 Task: Create a due date automation when advanced on, 2 days after a card is due add content with a name ending with resume at 11:00 AM.
Action: Mouse moved to (1036, 88)
Screenshot: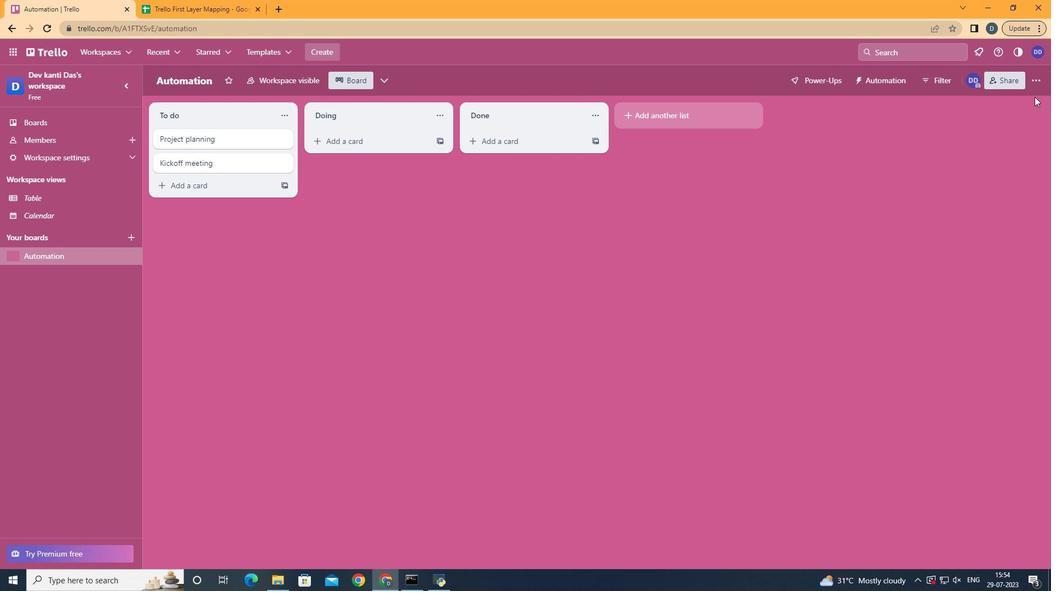 
Action: Mouse pressed left at (1036, 88)
Screenshot: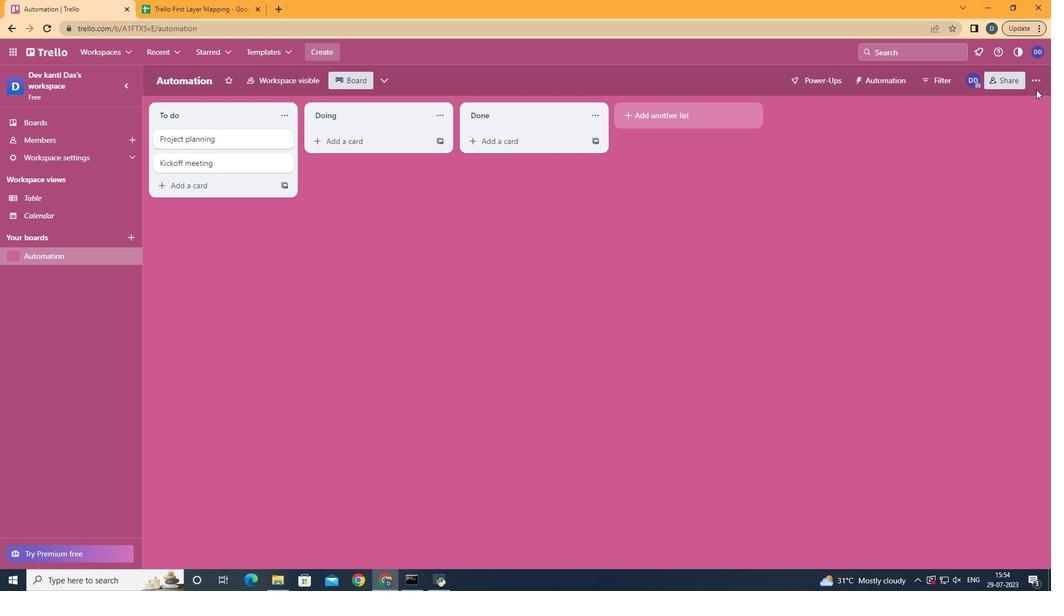 
Action: Mouse moved to (941, 225)
Screenshot: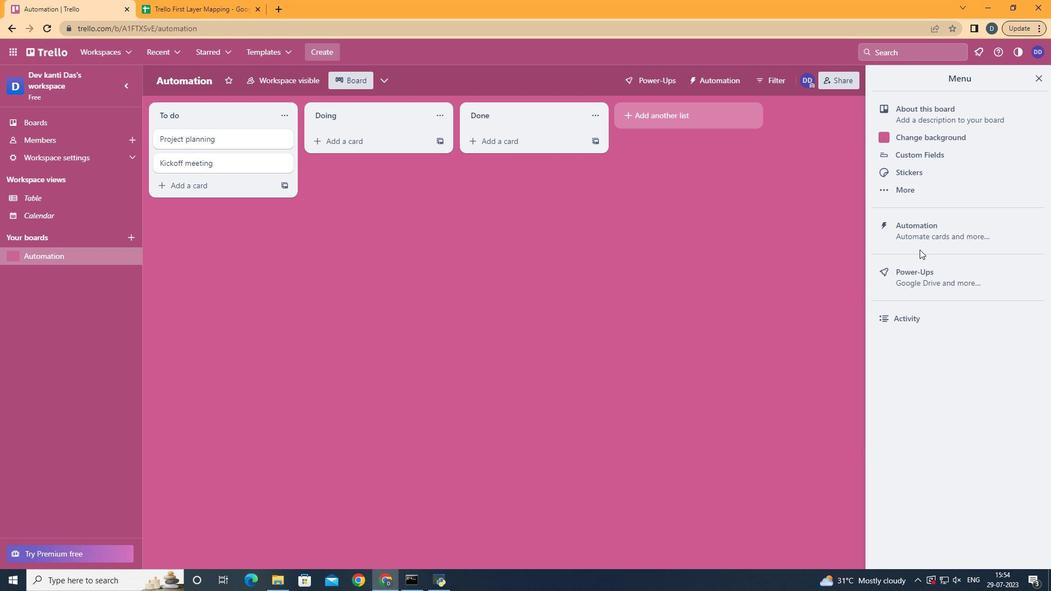
Action: Mouse pressed left at (941, 225)
Screenshot: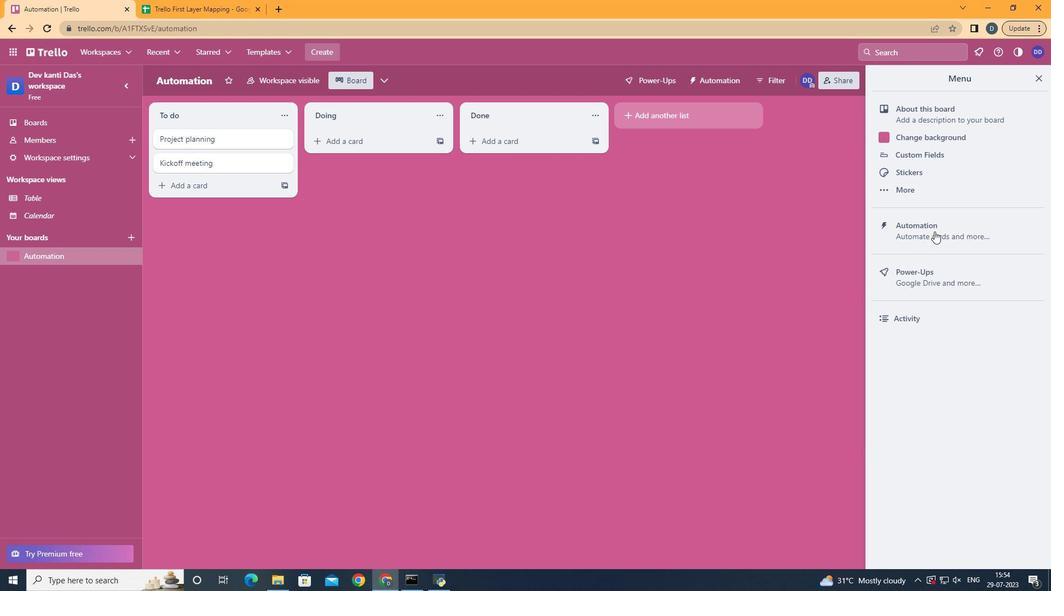 
Action: Mouse moved to (197, 220)
Screenshot: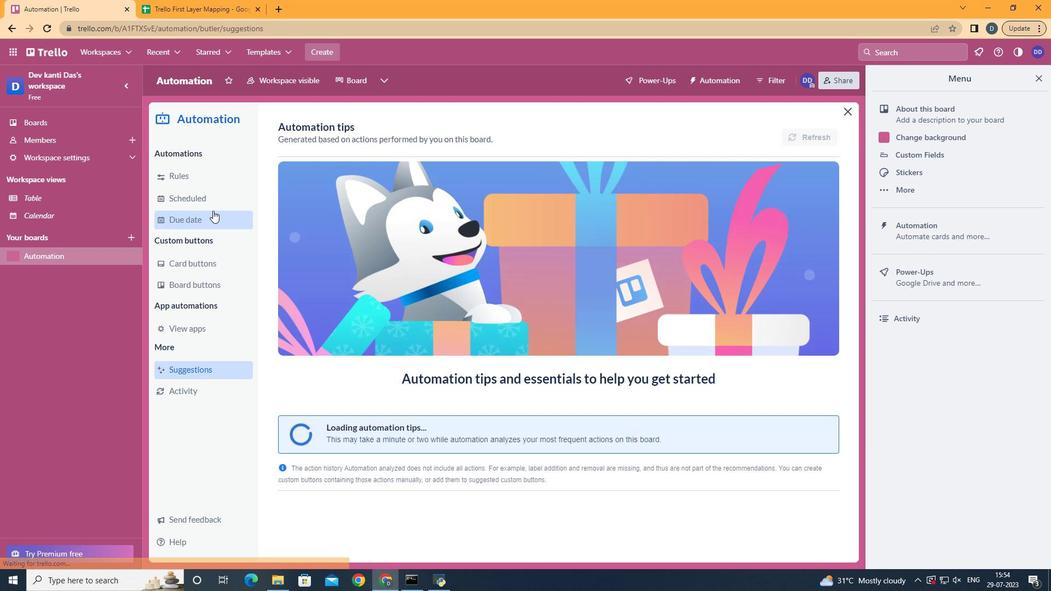 
Action: Mouse pressed left at (197, 220)
Screenshot: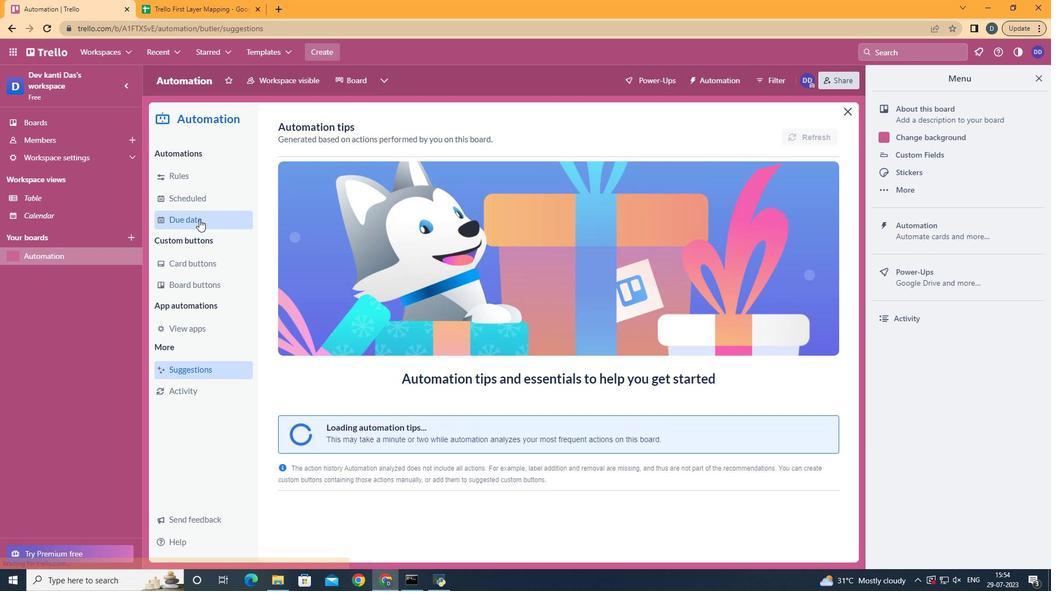 
Action: Mouse moved to (763, 131)
Screenshot: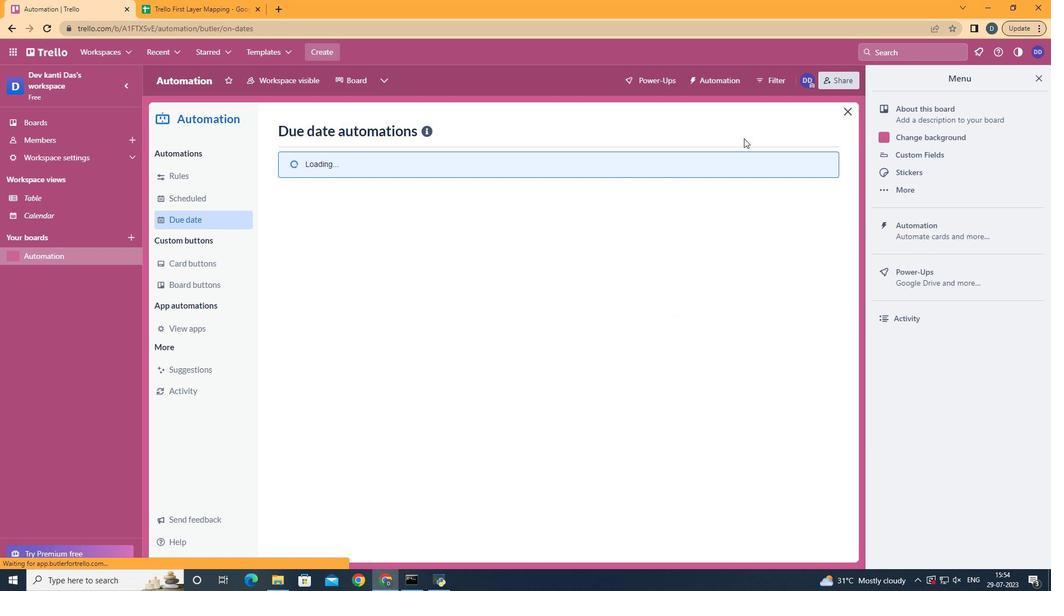 
Action: Mouse pressed left at (763, 131)
Screenshot: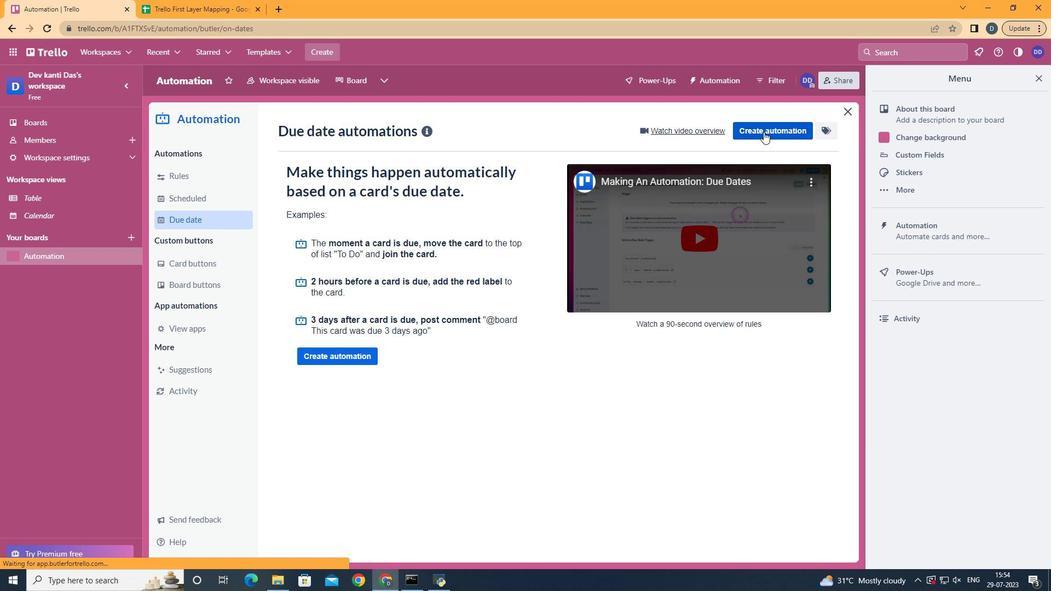 
Action: Mouse moved to (549, 246)
Screenshot: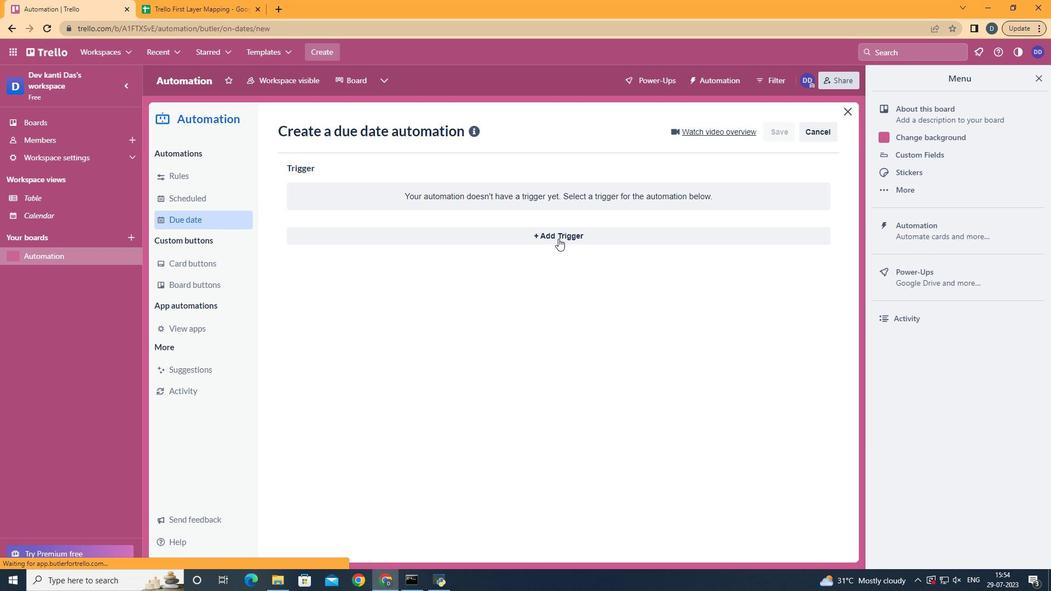 
Action: Mouse pressed left at (549, 246)
Screenshot: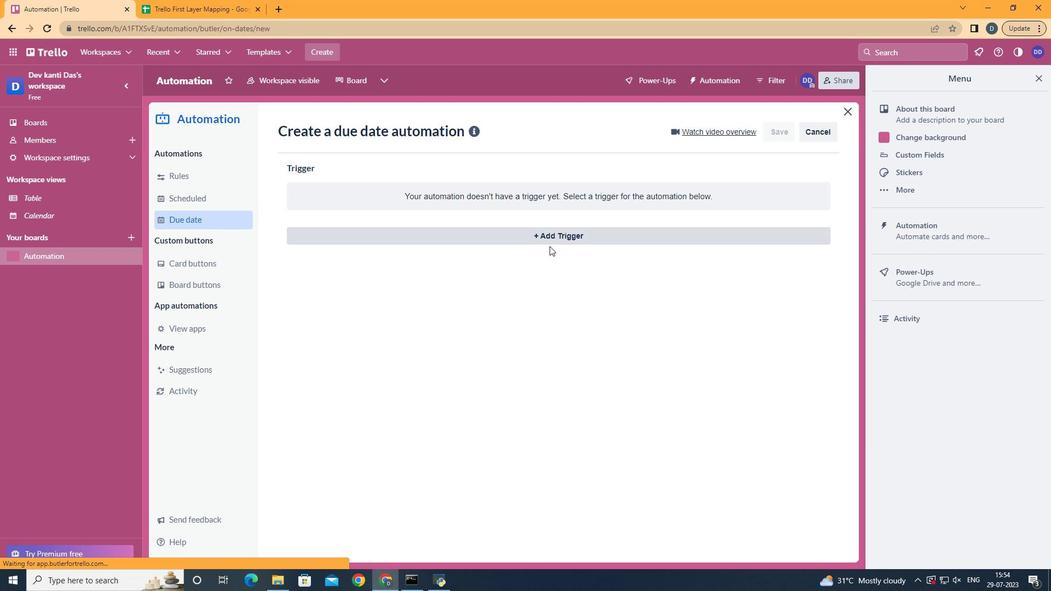 
Action: Mouse moved to (578, 233)
Screenshot: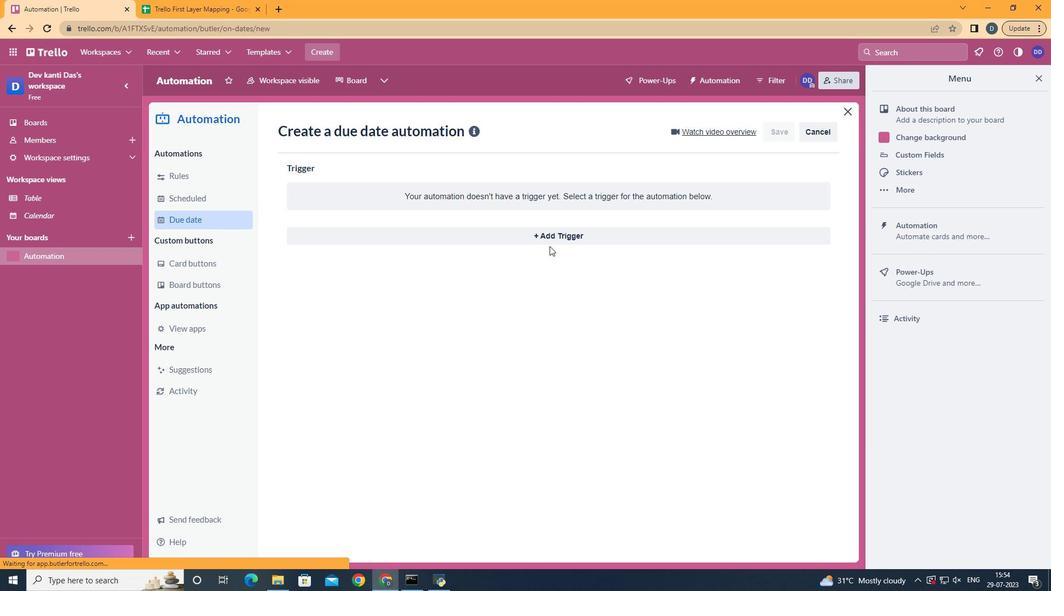 
Action: Mouse pressed left at (578, 233)
Screenshot: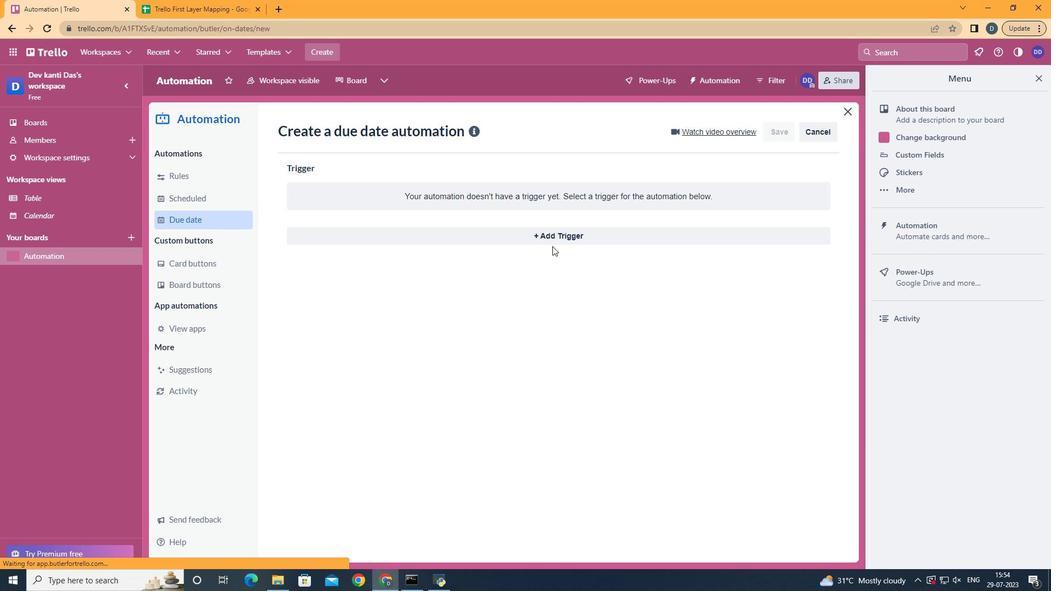 
Action: Mouse moved to (393, 446)
Screenshot: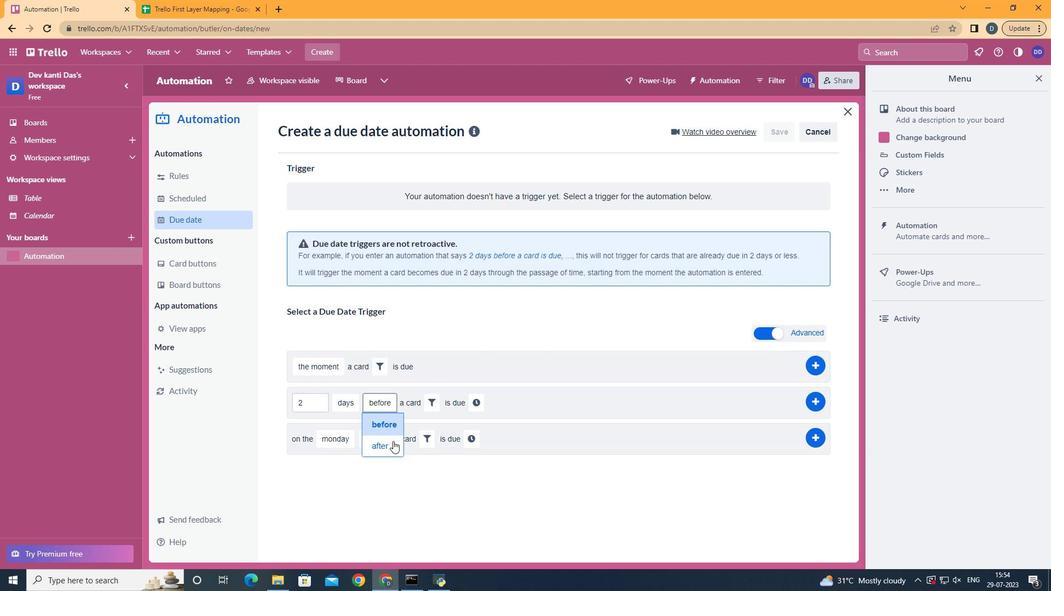 
Action: Mouse pressed left at (393, 446)
Screenshot: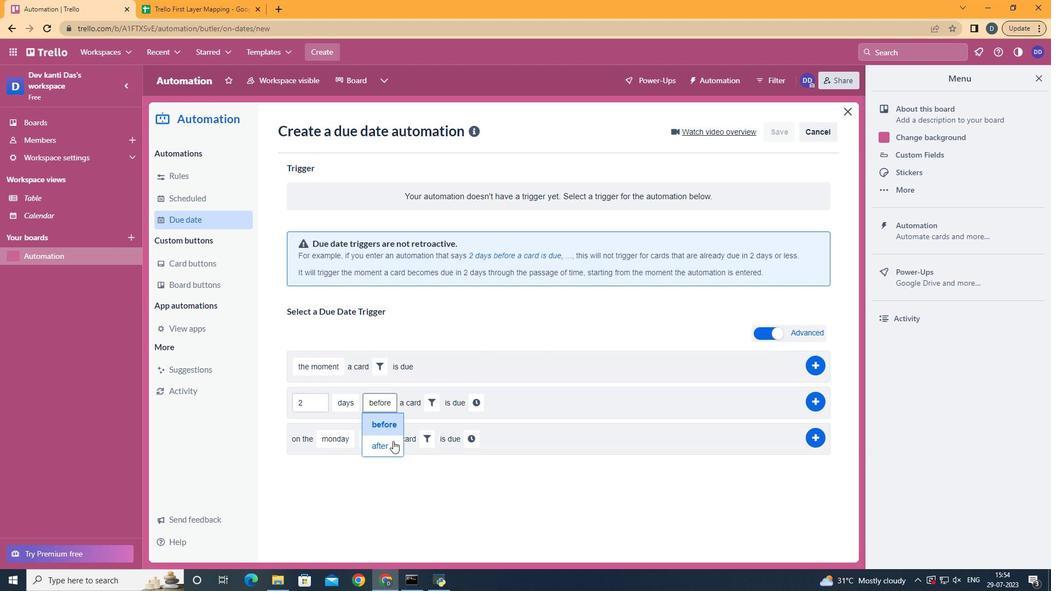 
Action: Mouse moved to (423, 404)
Screenshot: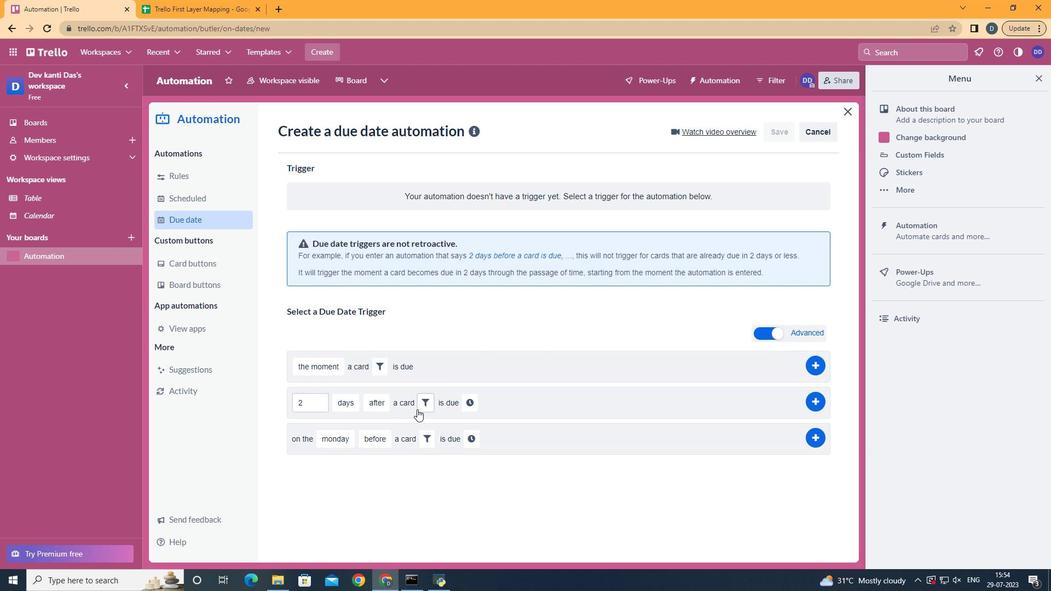 
Action: Mouse pressed left at (423, 404)
Screenshot: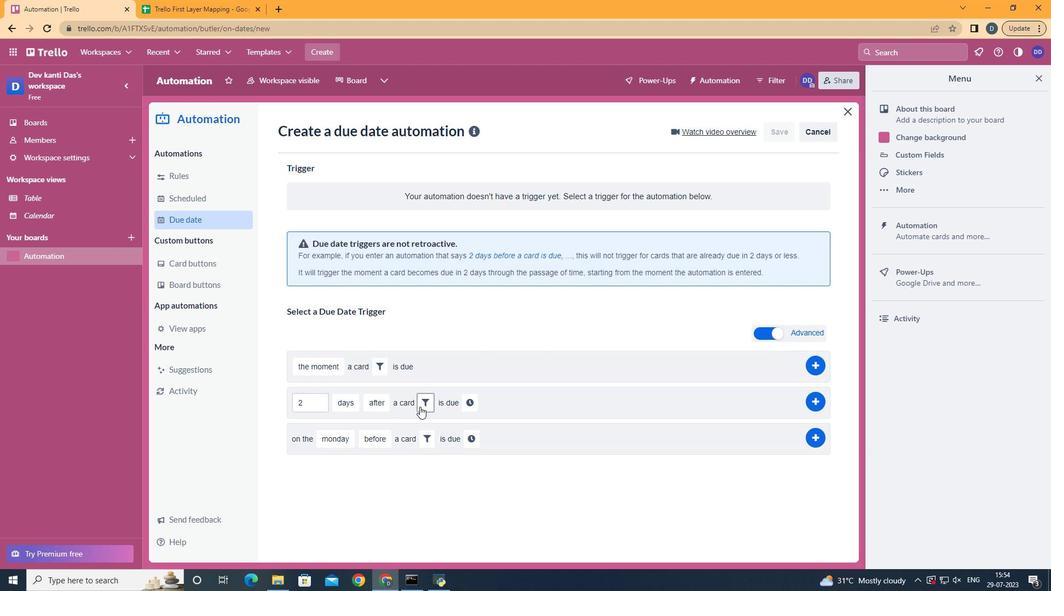 
Action: Mouse moved to (556, 437)
Screenshot: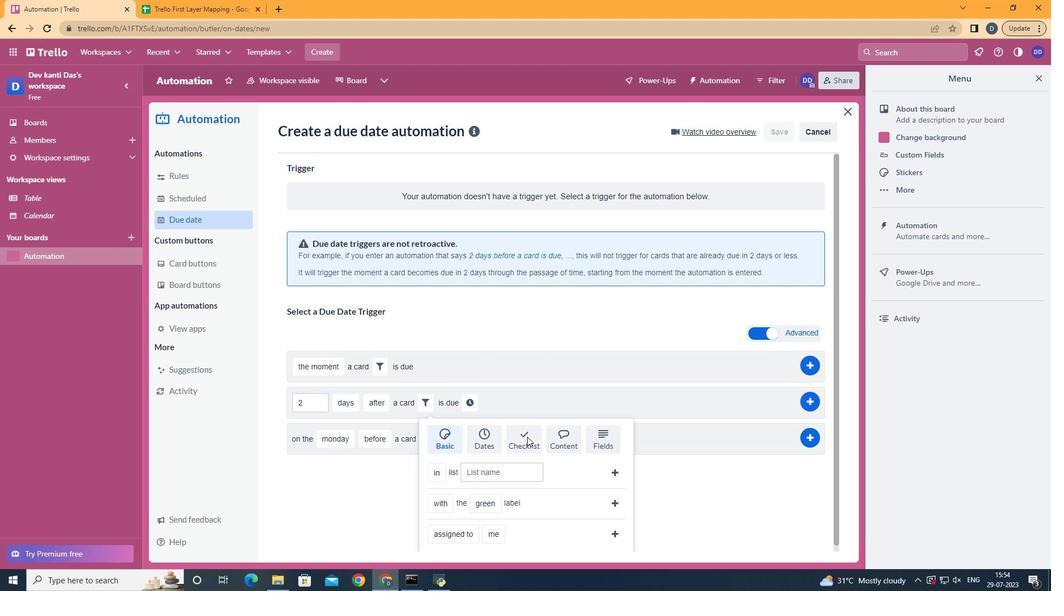 
Action: Mouse pressed left at (556, 437)
Screenshot: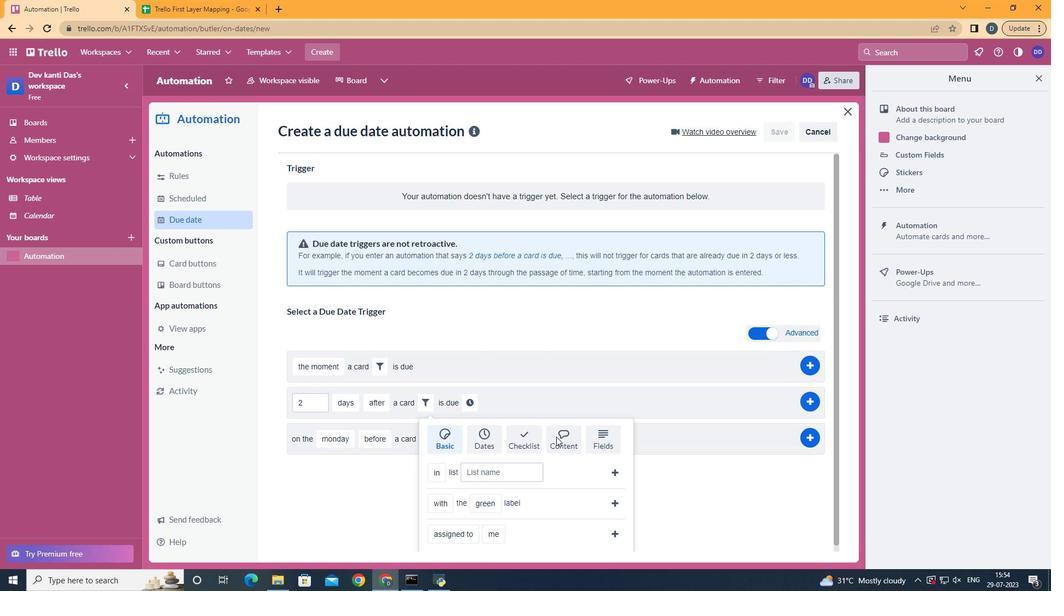 
Action: Mouse scrolled (556, 436) with delta (0, 0)
Screenshot: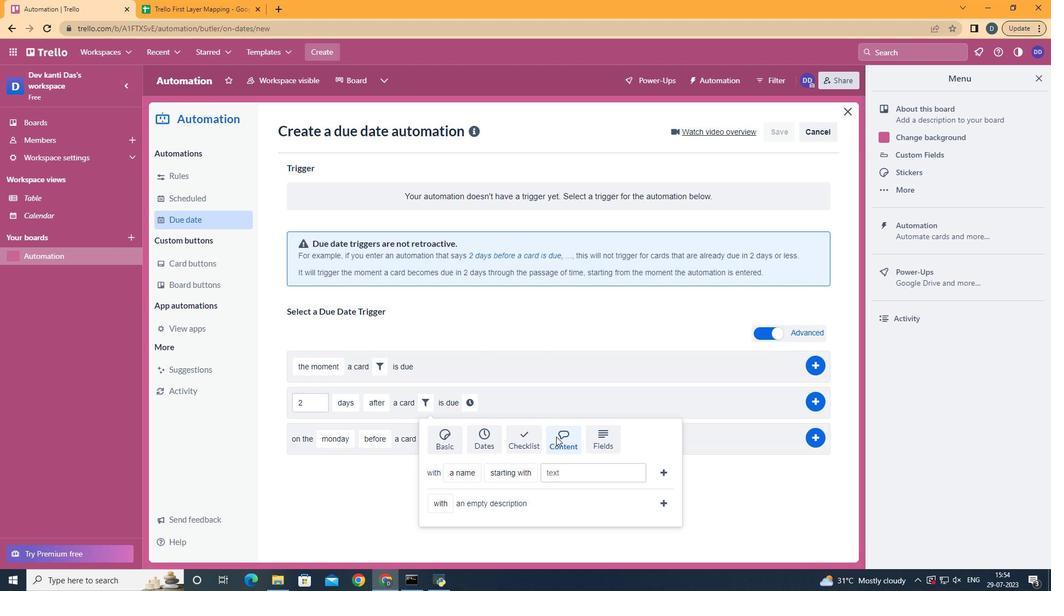 
Action: Mouse scrolled (556, 436) with delta (0, 0)
Screenshot: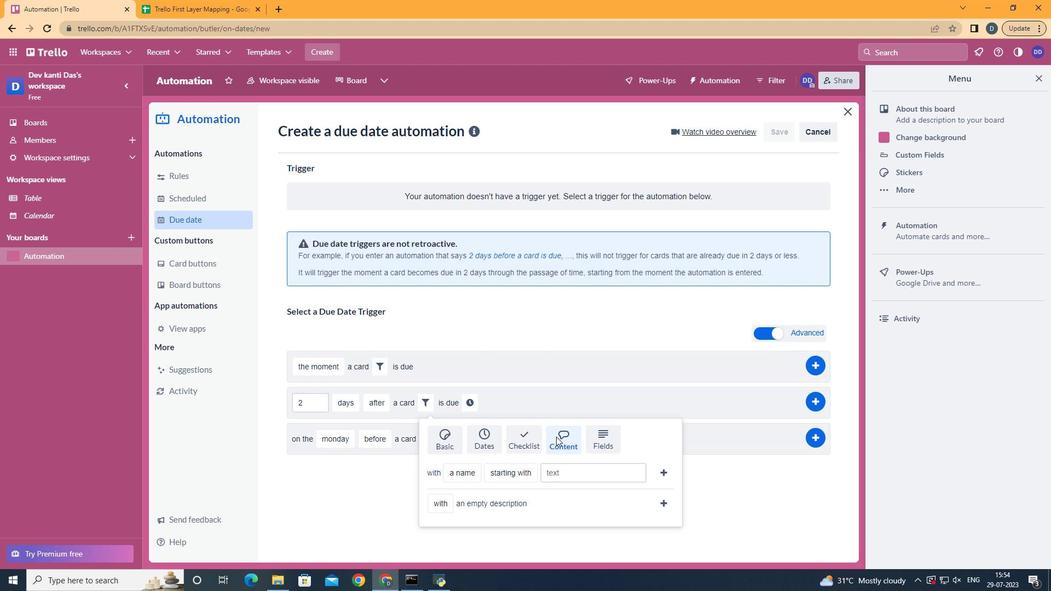 
Action: Mouse scrolled (556, 436) with delta (0, 0)
Screenshot: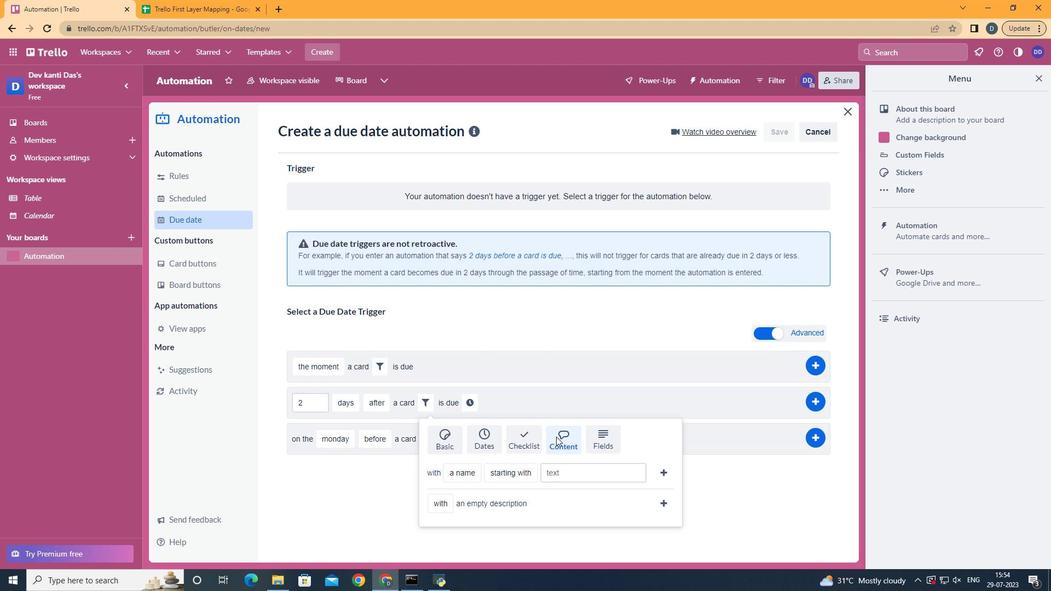 
Action: Mouse moved to (466, 495)
Screenshot: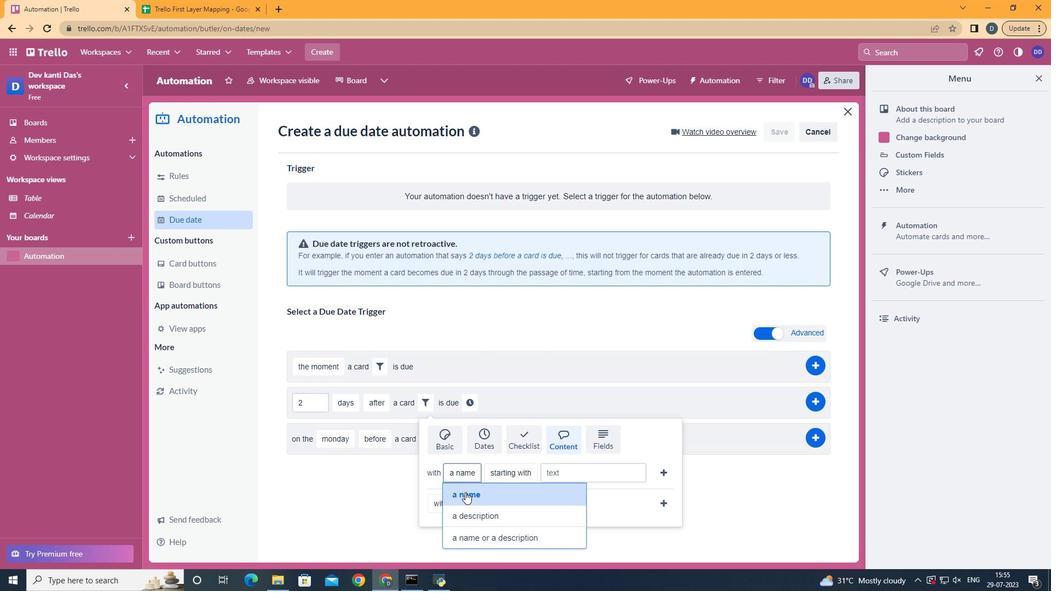 
Action: Mouse pressed left at (466, 495)
Screenshot: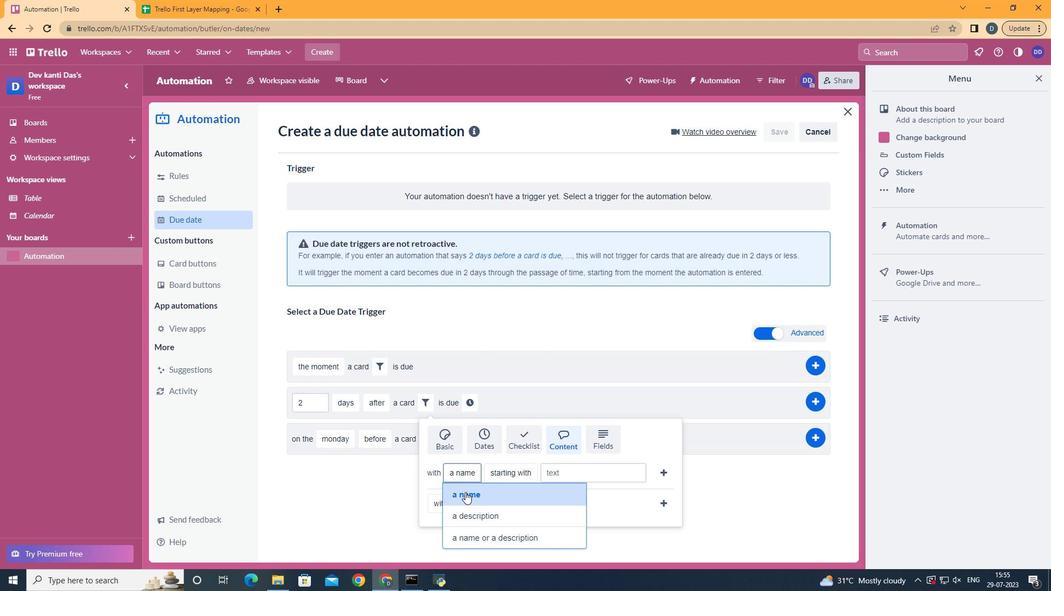 
Action: Mouse moved to (535, 366)
Screenshot: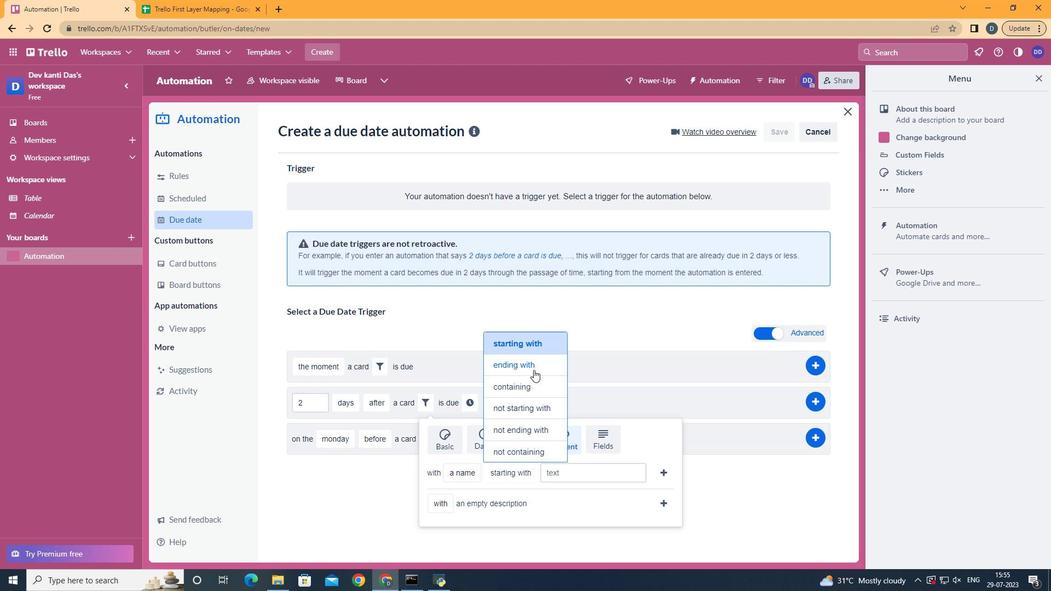 
Action: Mouse pressed left at (535, 366)
Screenshot: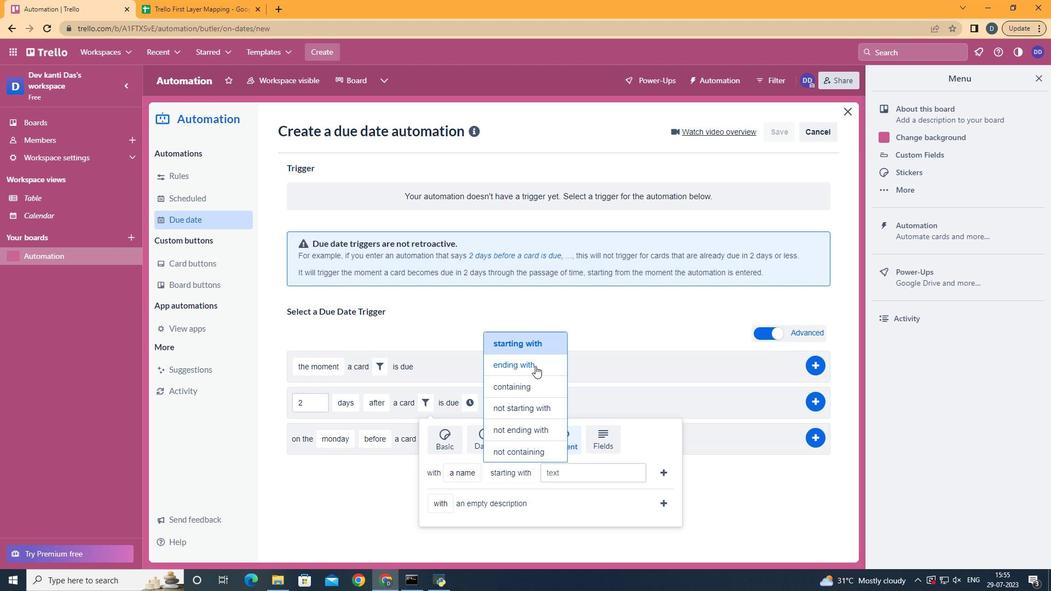 
Action: Mouse moved to (581, 473)
Screenshot: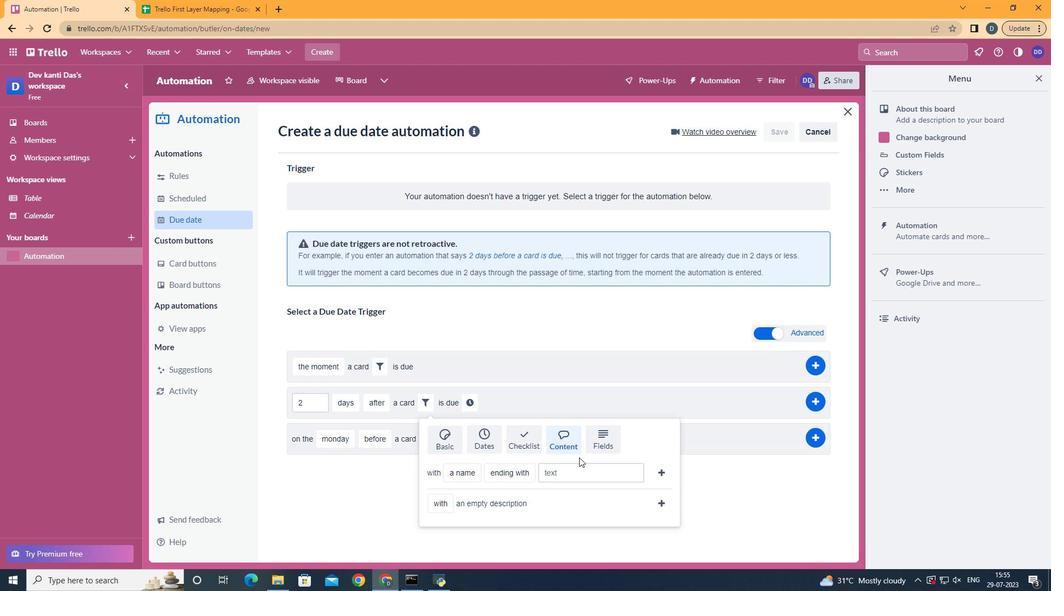 
Action: Mouse pressed left at (581, 473)
Screenshot: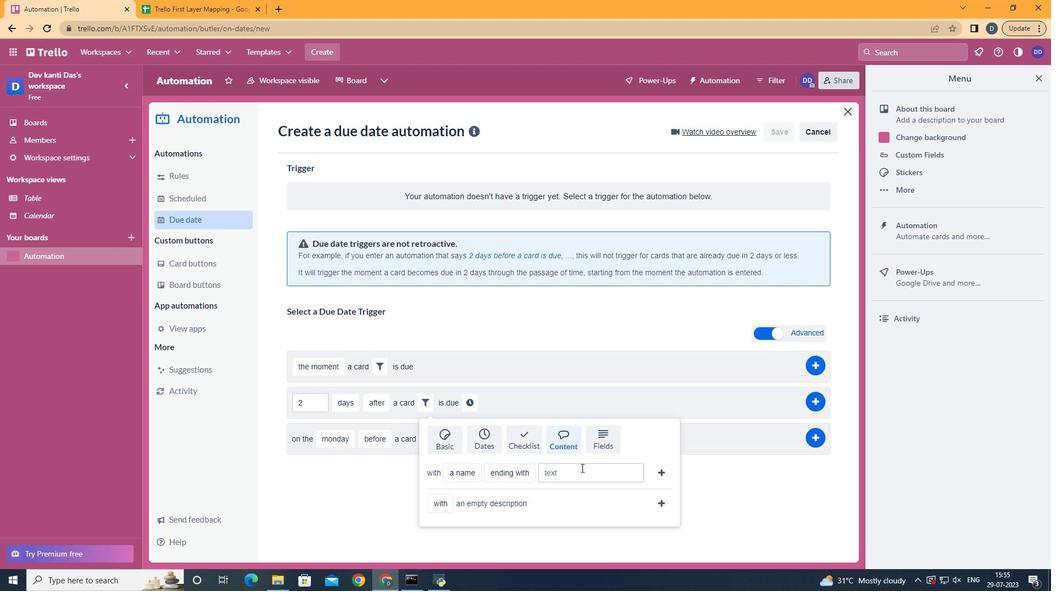 
Action: Key pressed resume
Screenshot: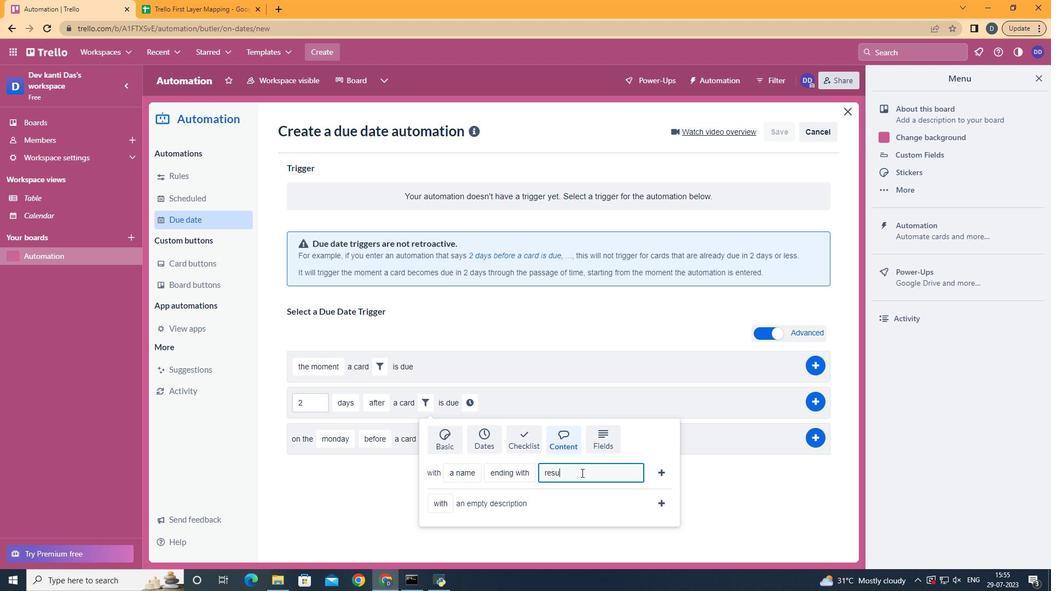 
Action: Mouse moved to (653, 470)
Screenshot: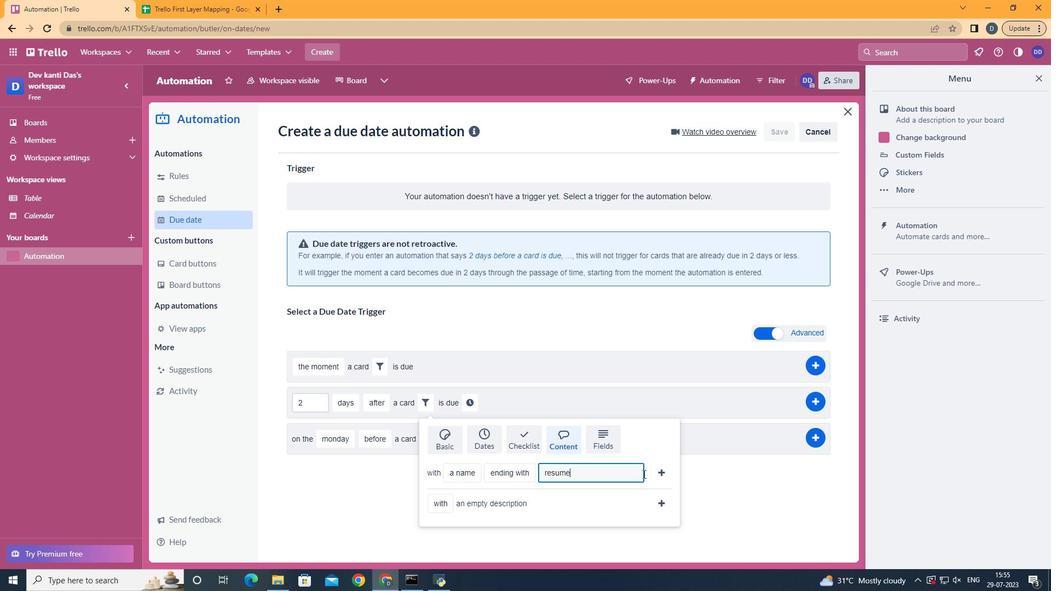 
Action: Mouse pressed left at (653, 470)
Screenshot: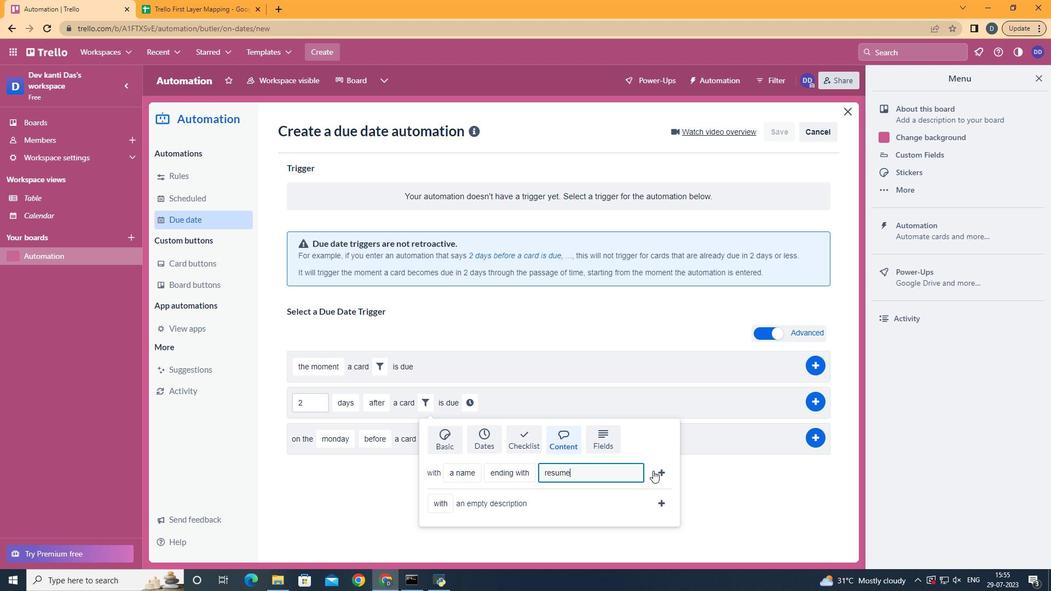 
Action: Mouse moved to (619, 406)
Screenshot: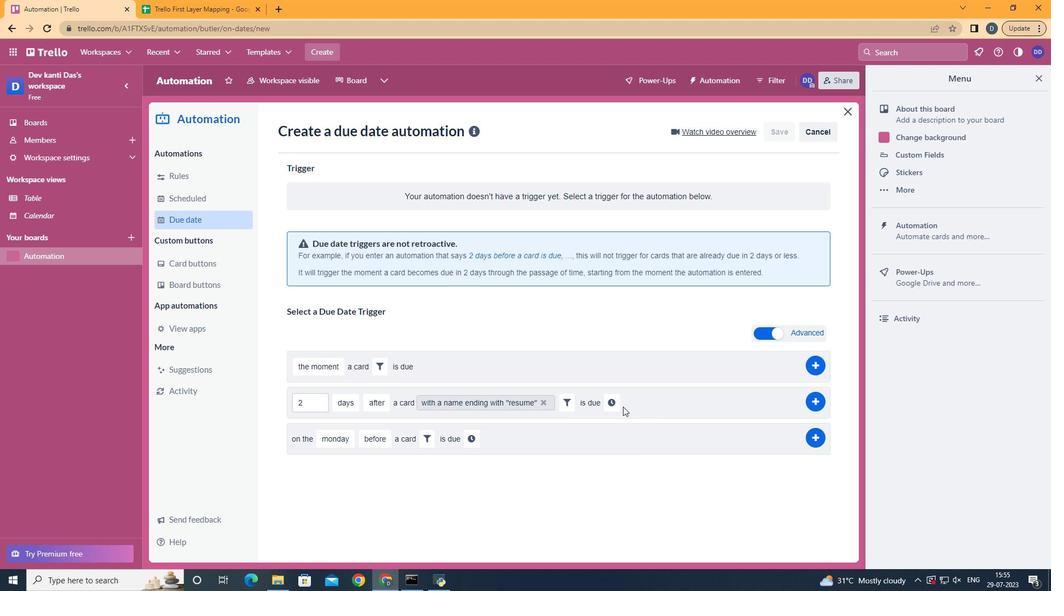 
Action: Mouse pressed left at (619, 406)
Screenshot: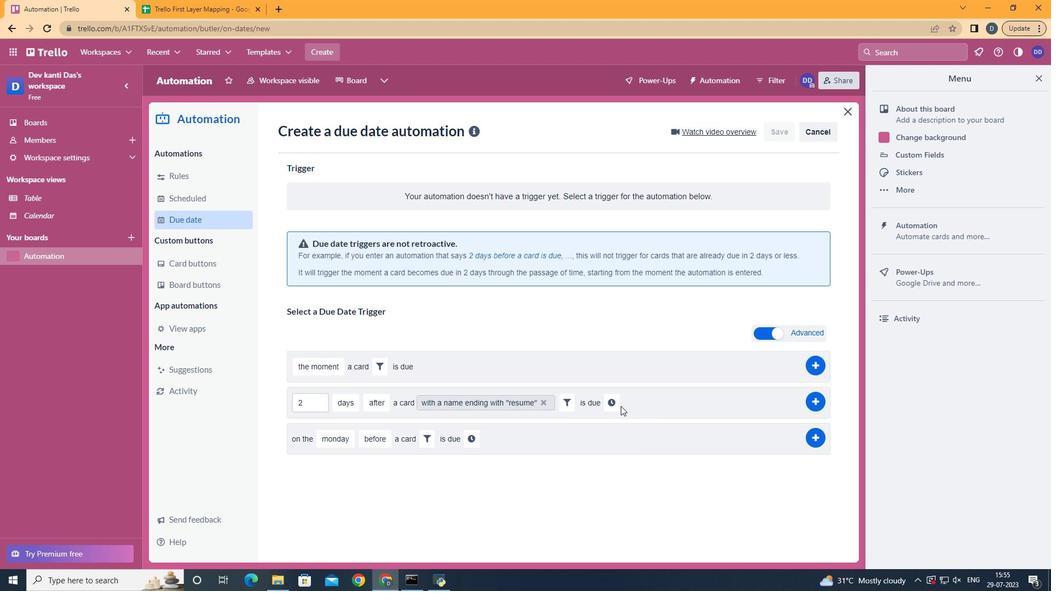 
Action: Mouse moved to (643, 409)
Screenshot: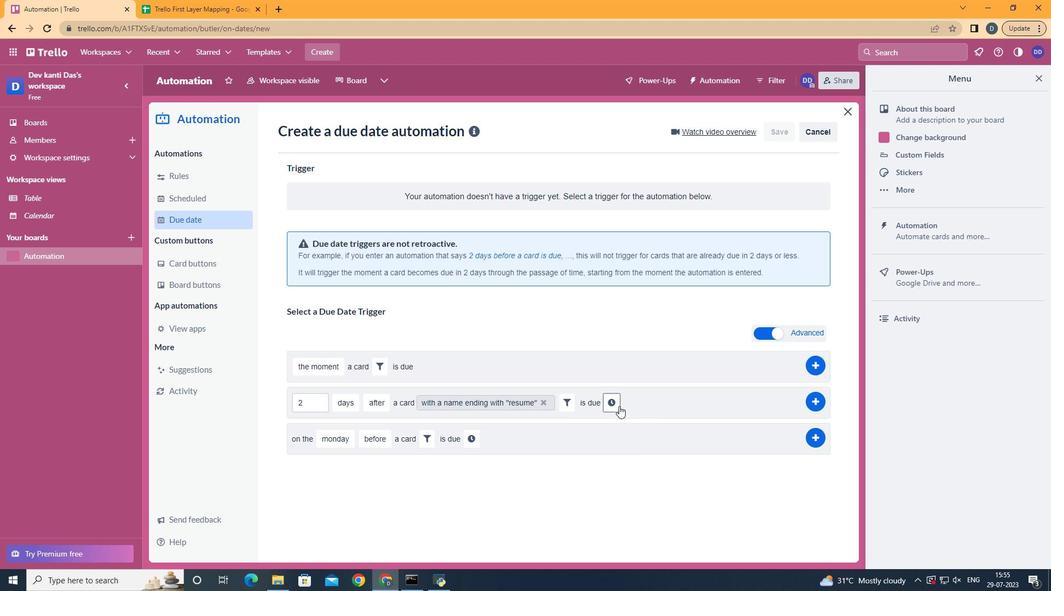 
Action: Mouse pressed left at (643, 409)
Screenshot: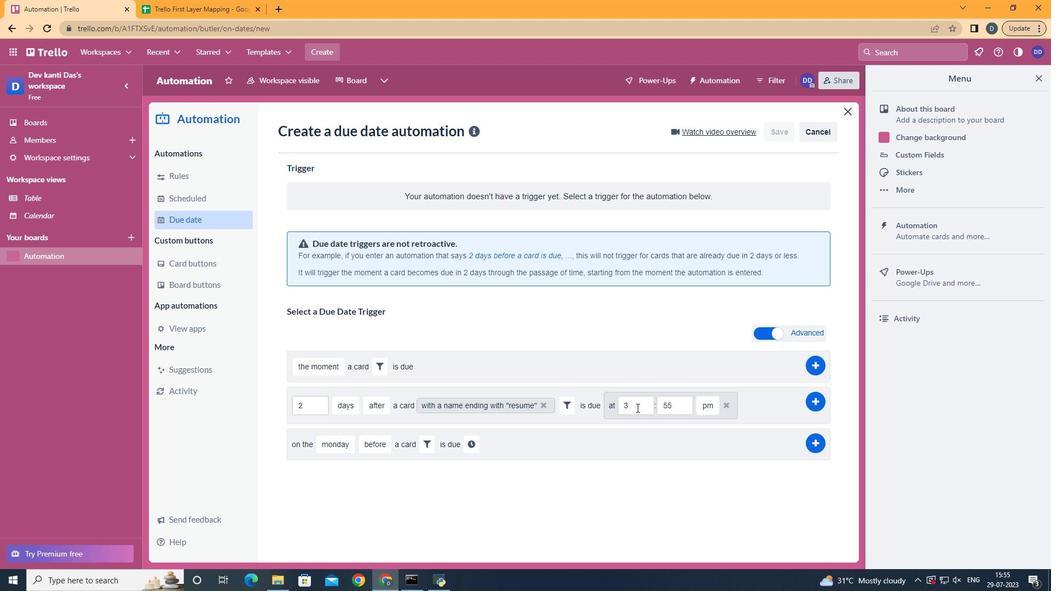 
Action: Key pressed <Key.backspace>11
Screenshot: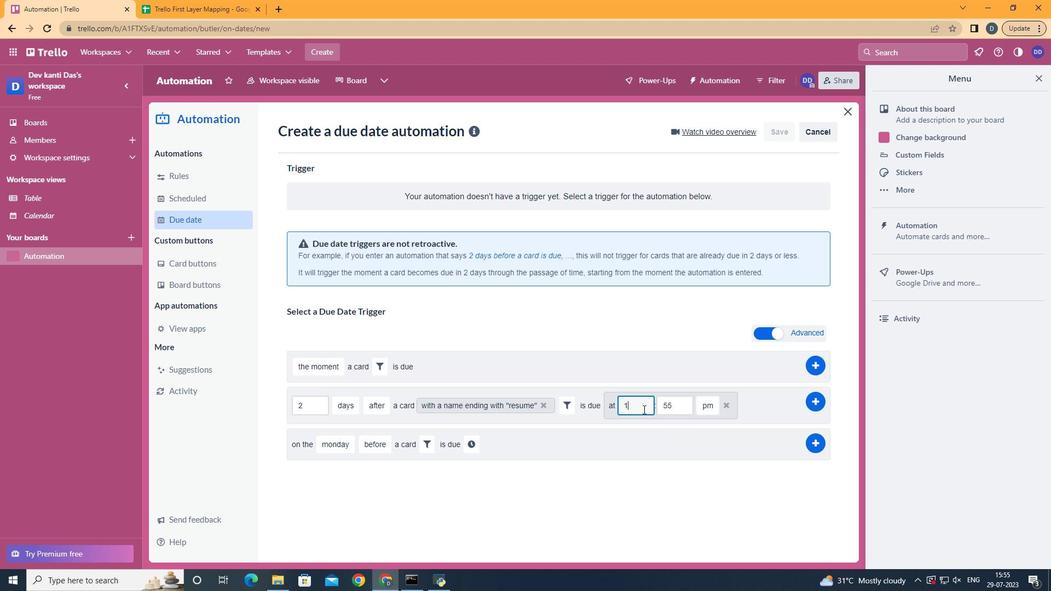 
Action: Mouse moved to (681, 403)
Screenshot: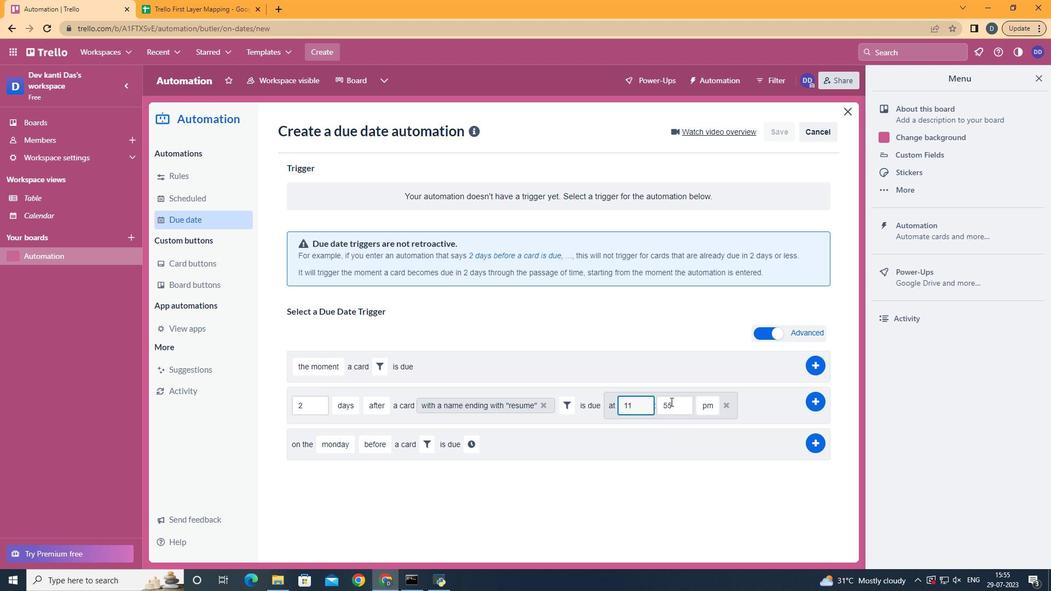 
Action: Mouse pressed left at (681, 403)
Screenshot: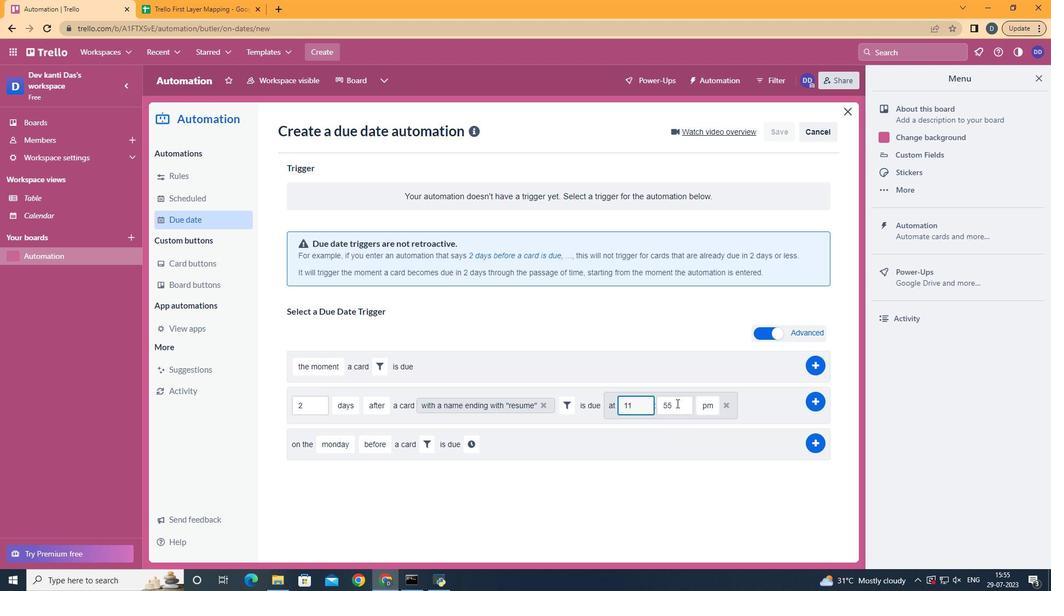 
Action: Key pressed <Key.backspace><Key.backspace>00
Screenshot: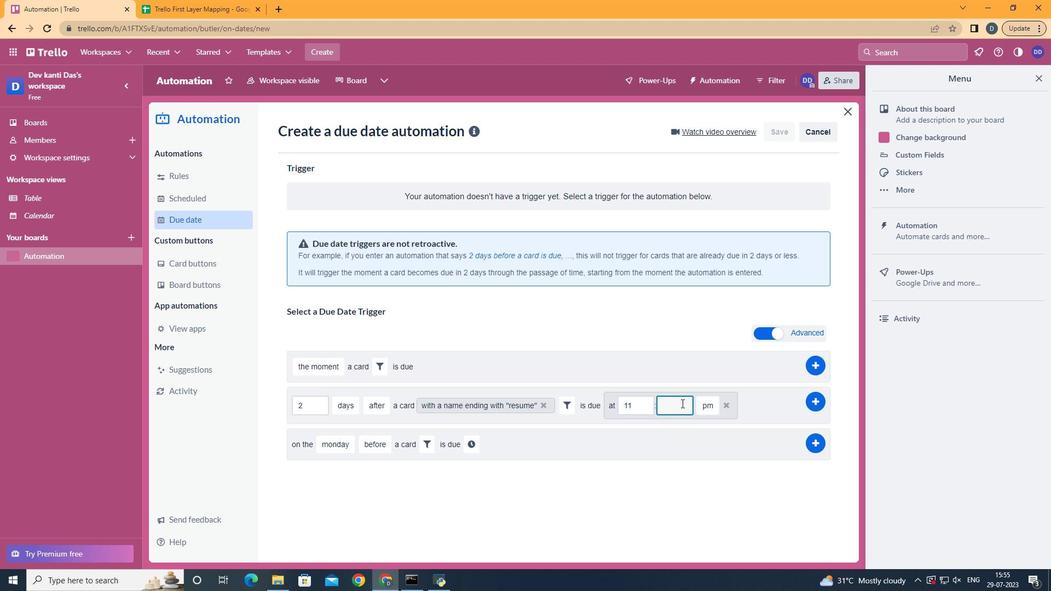 
Action: Mouse moved to (711, 430)
Screenshot: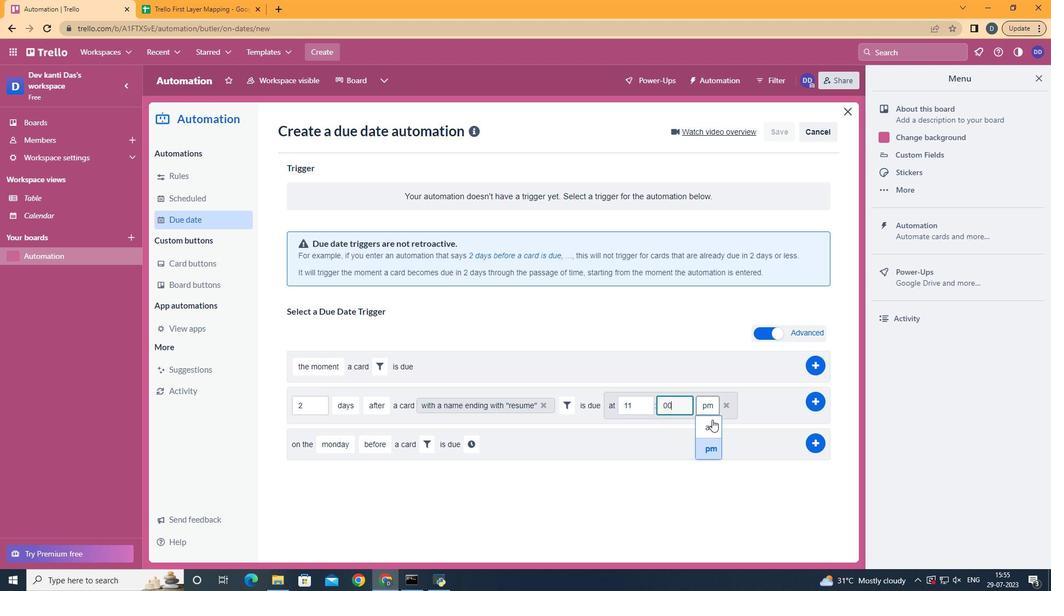 
Action: Mouse pressed left at (711, 430)
Screenshot: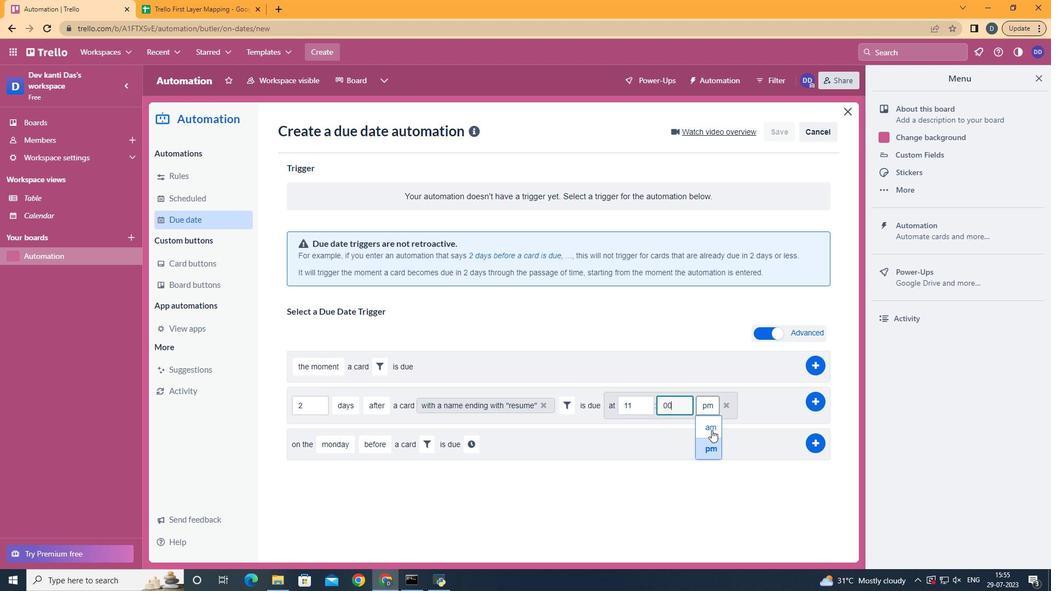 
